 Task: Create New Customer with Customer Name: La Madeleine French Bakery & Café, Billing Address Line1: 1474 Vineyard Drive, Billing Address Line2:  Independence, Billing Address Line3:  Ohio 44131
Action: Mouse pressed left at (387, 112)
Screenshot: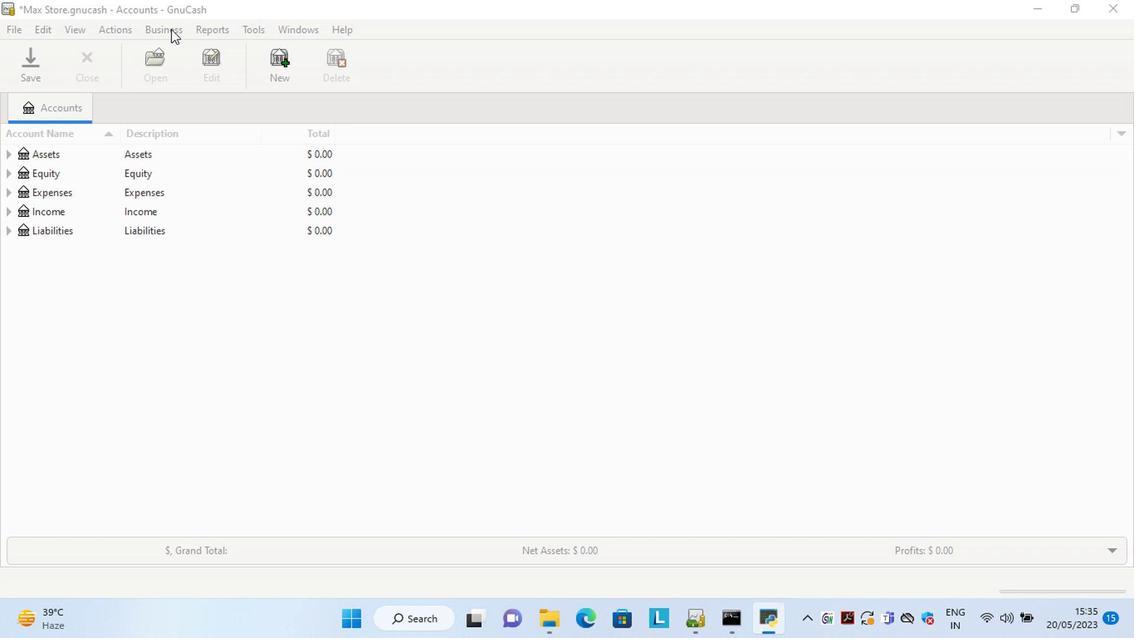 
Action: Mouse moved to (394, 118)
Screenshot: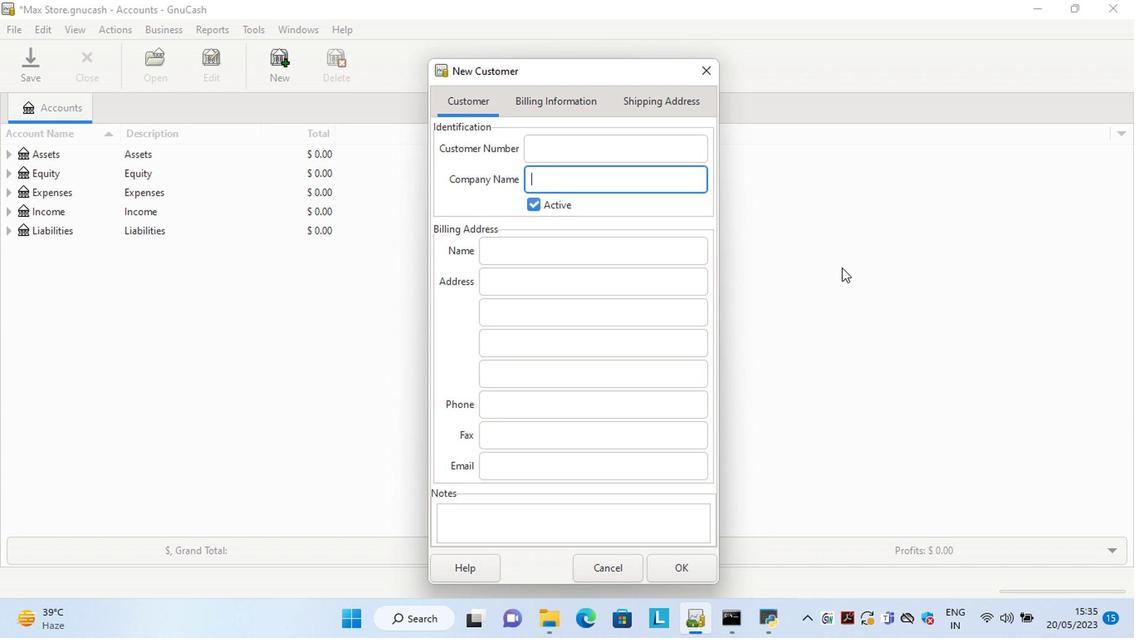 
Action: Mouse pressed left at (397, 115)
Screenshot: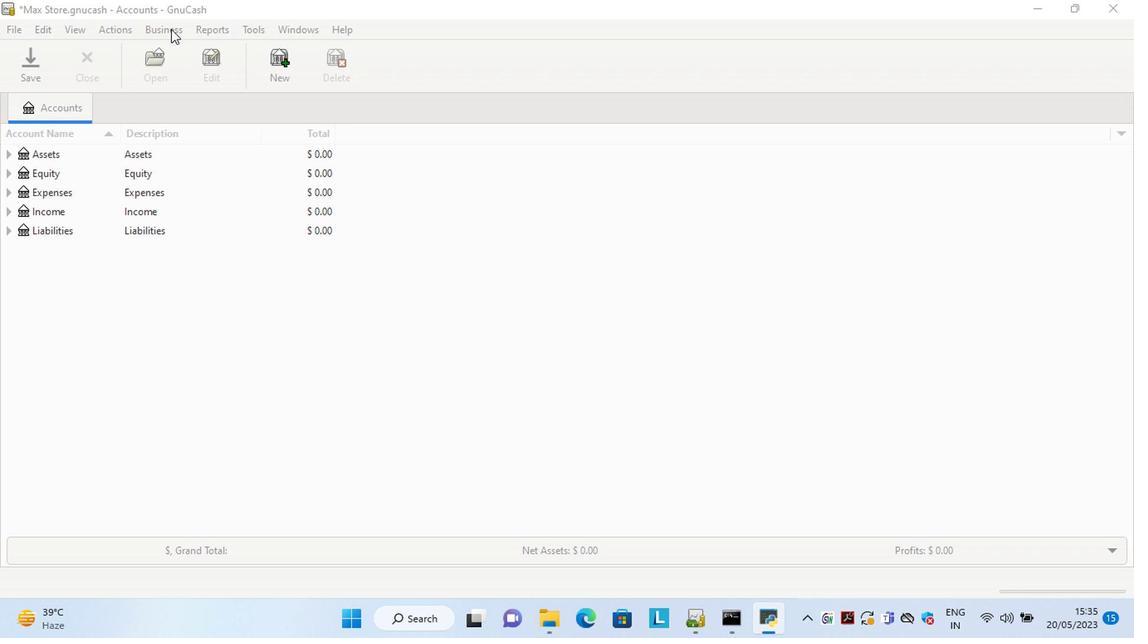 
Action: Mouse moved to (490, 151)
Screenshot: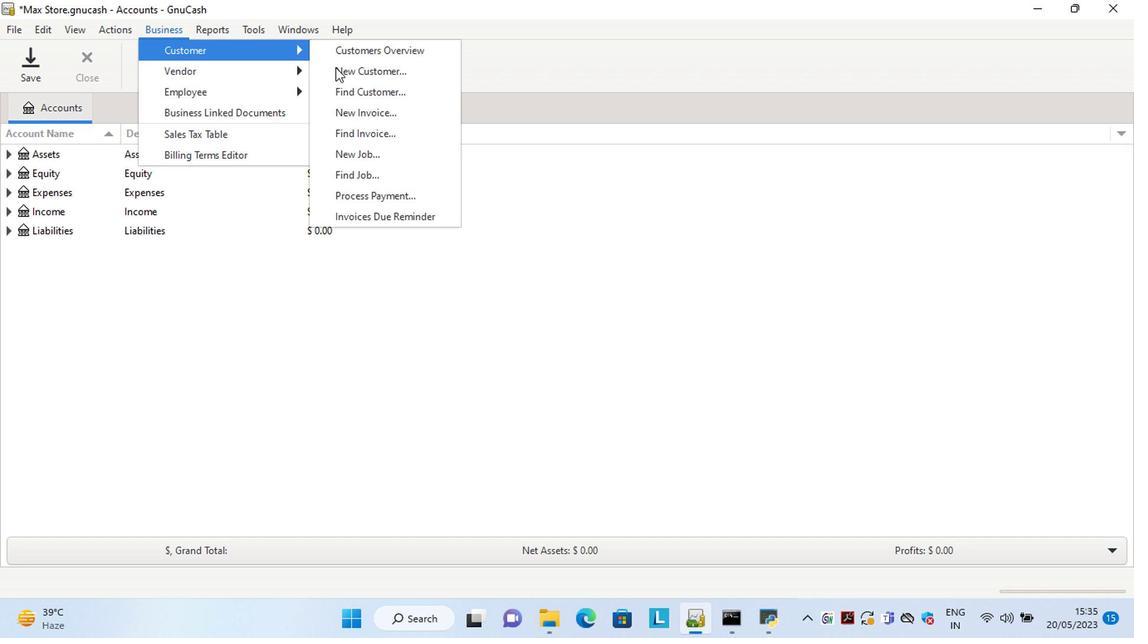 
Action: Mouse pressed left at (490, 151)
Screenshot: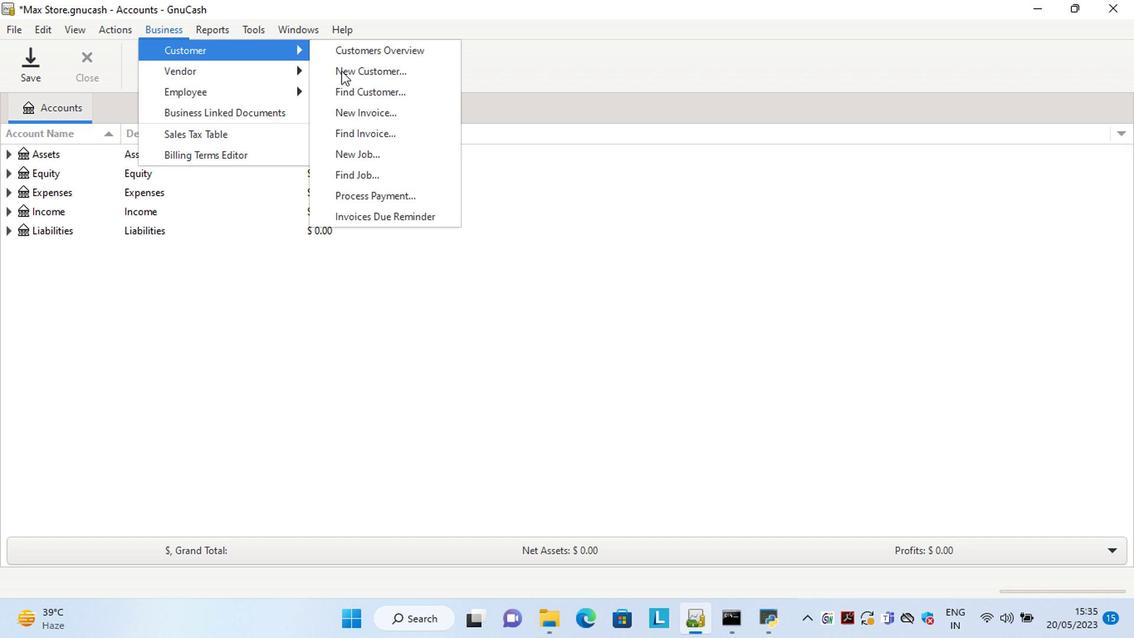 
Action: Mouse moved to (761, 315)
Screenshot: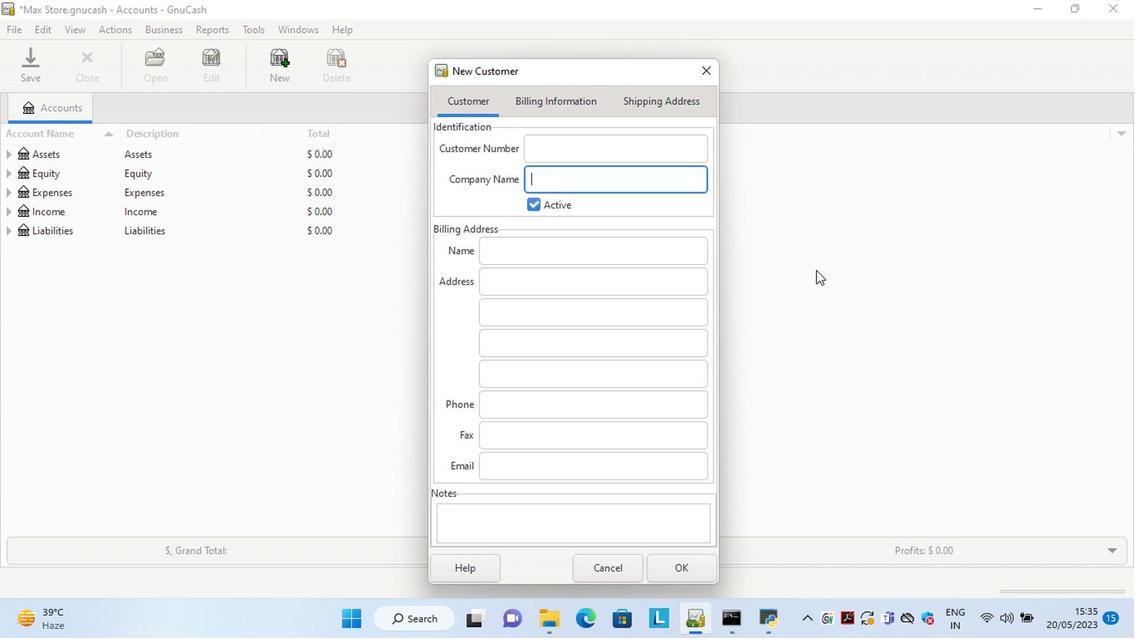 
Action: Key pressed <Key.shift>LA<Key.space><Key.shift>Madeleine<Key.space><Key.shift>French<Key.space><Key.shift>Bakery<Key.space><Key.shift>&<Key.space><Key.shift>Cafe<Key.tab><Key.tab><Key.tab>1474<Key.space><Key.shift>Vineyard<Key.space><Key.shift>Drive<Key.tab><Key.shift>Independence<Key.tab><Key.shift>Ohio<Key.space>44131
Screenshot: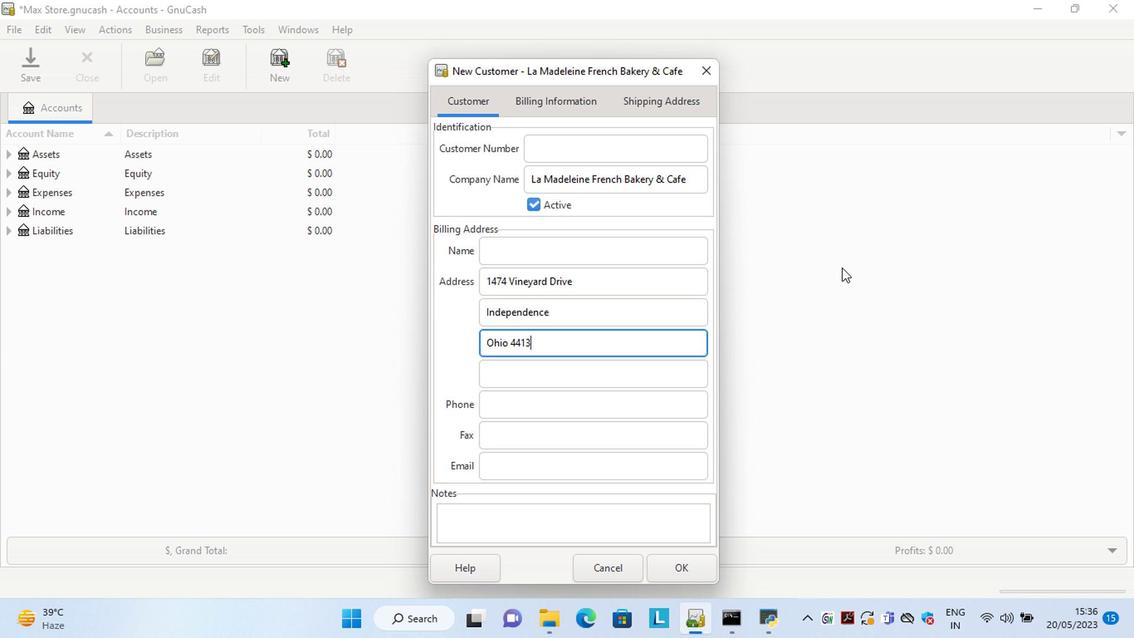 
Action: Mouse moved to (670, 559)
Screenshot: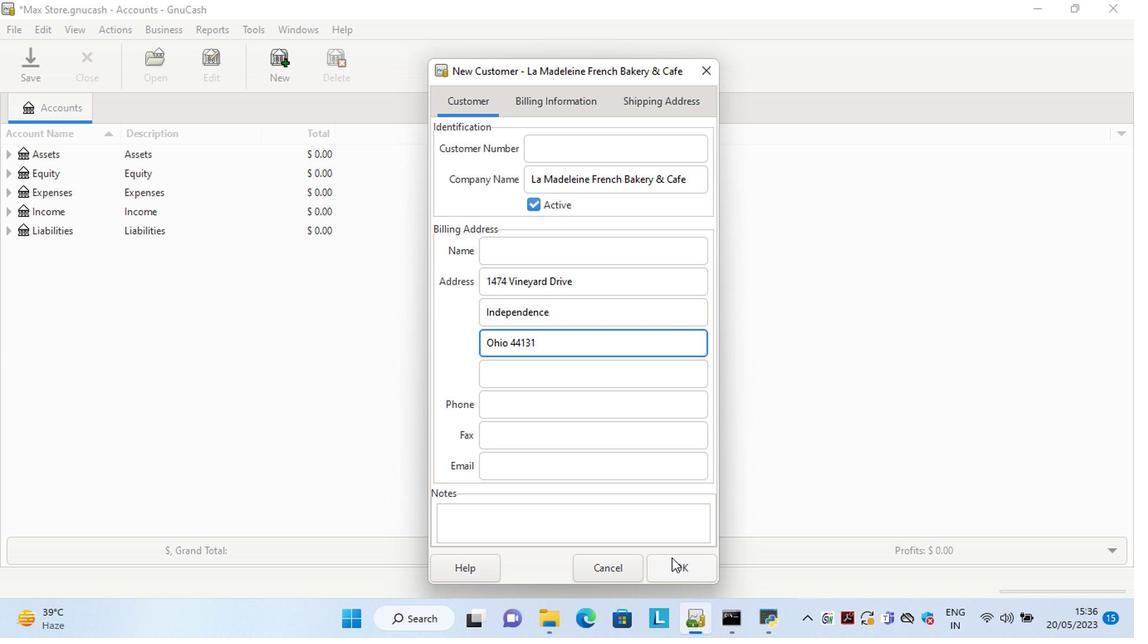 
Action: Mouse pressed left at (670, 559)
Screenshot: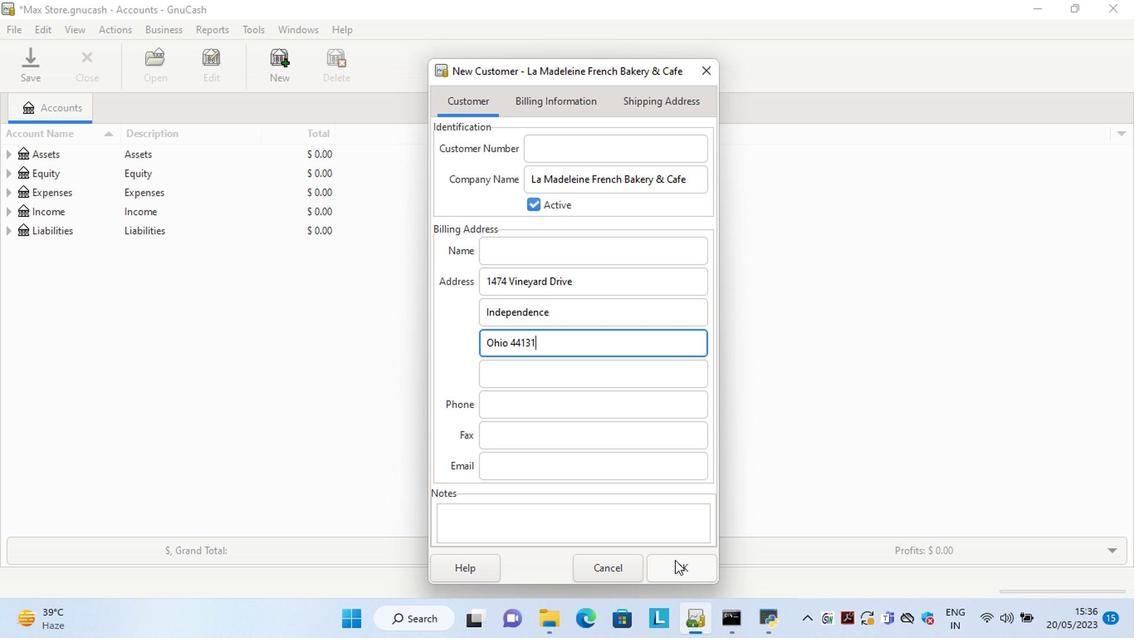 
Action: Mouse moved to (764, 319)
Screenshot: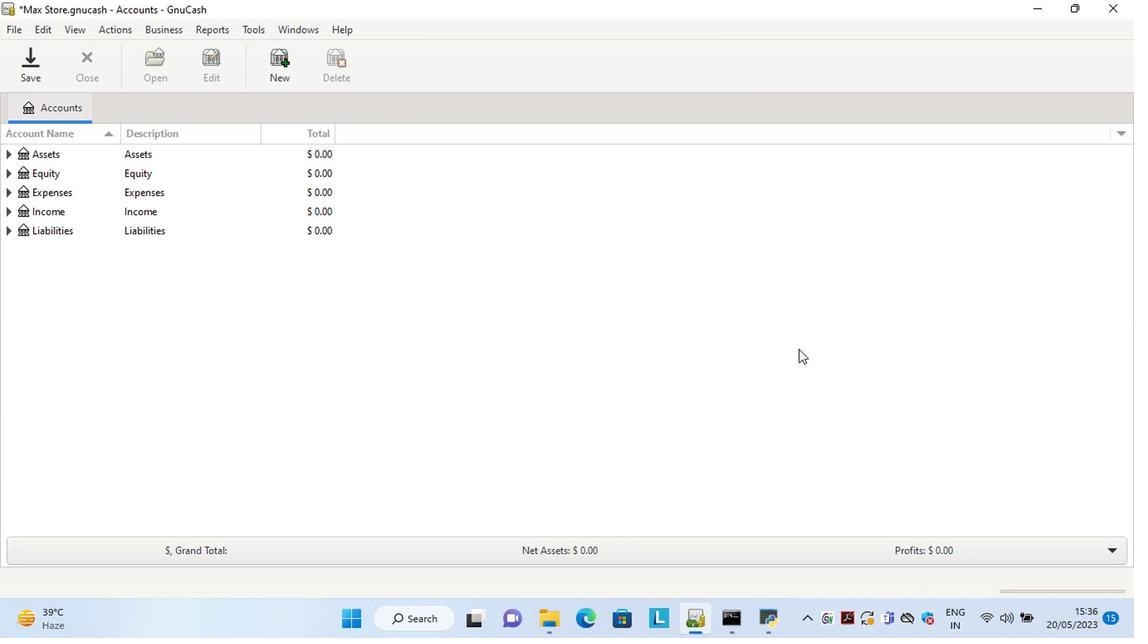 
